 Task: Enable the option "Copy the master branch only" for the new fork of the repository "Javascript".
Action: Mouse moved to (1296, 149)
Screenshot: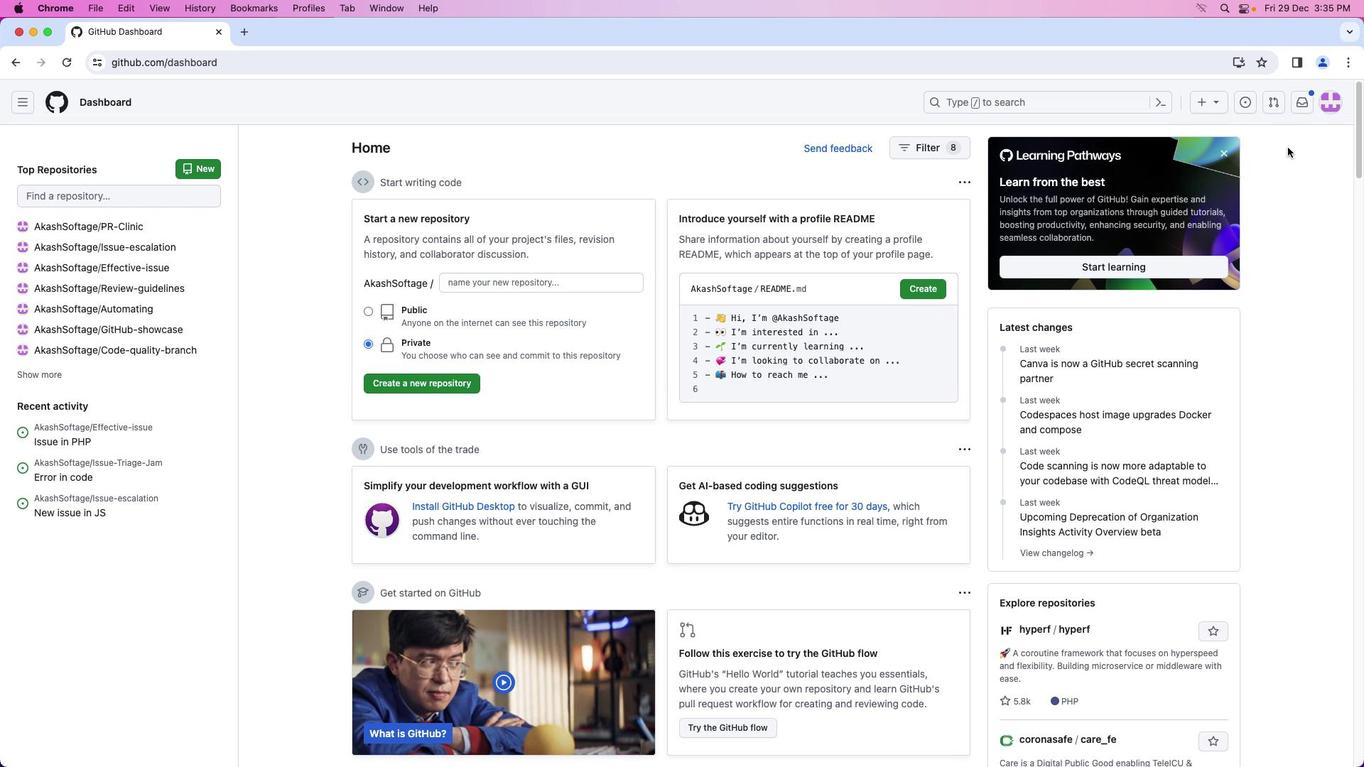 
Action: Mouse pressed left at (1296, 149)
Screenshot: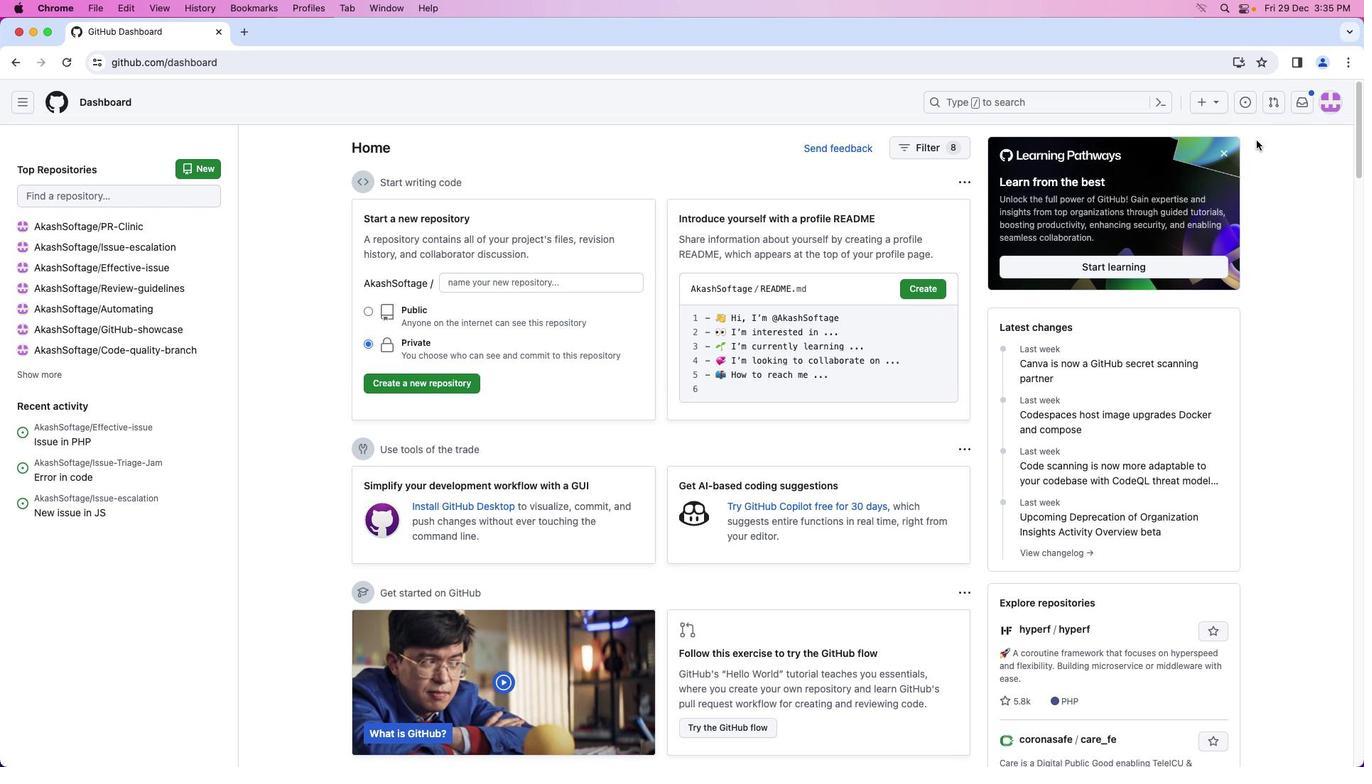 
Action: Mouse moved to (1052, 101)
Screenshot: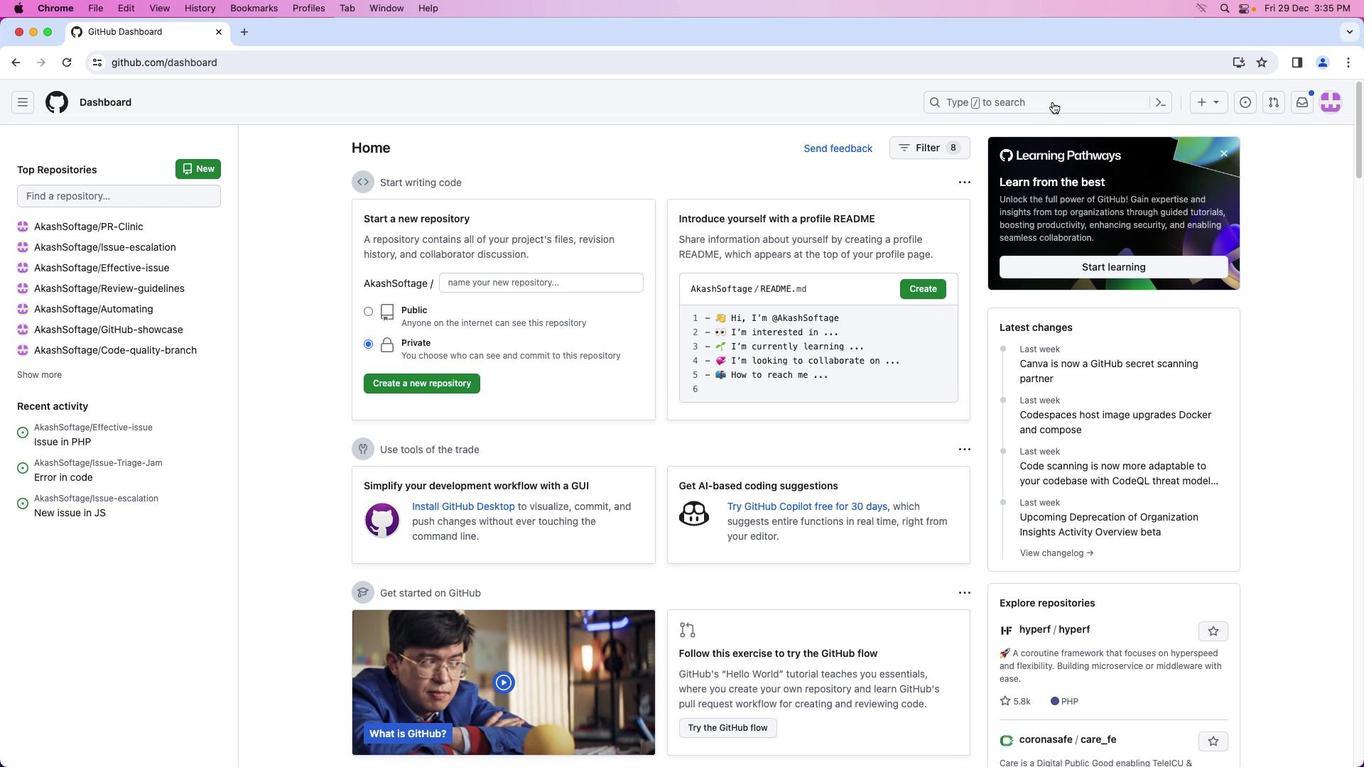 
Action: Mouse pressed left at (1052, 101)
Screenshot: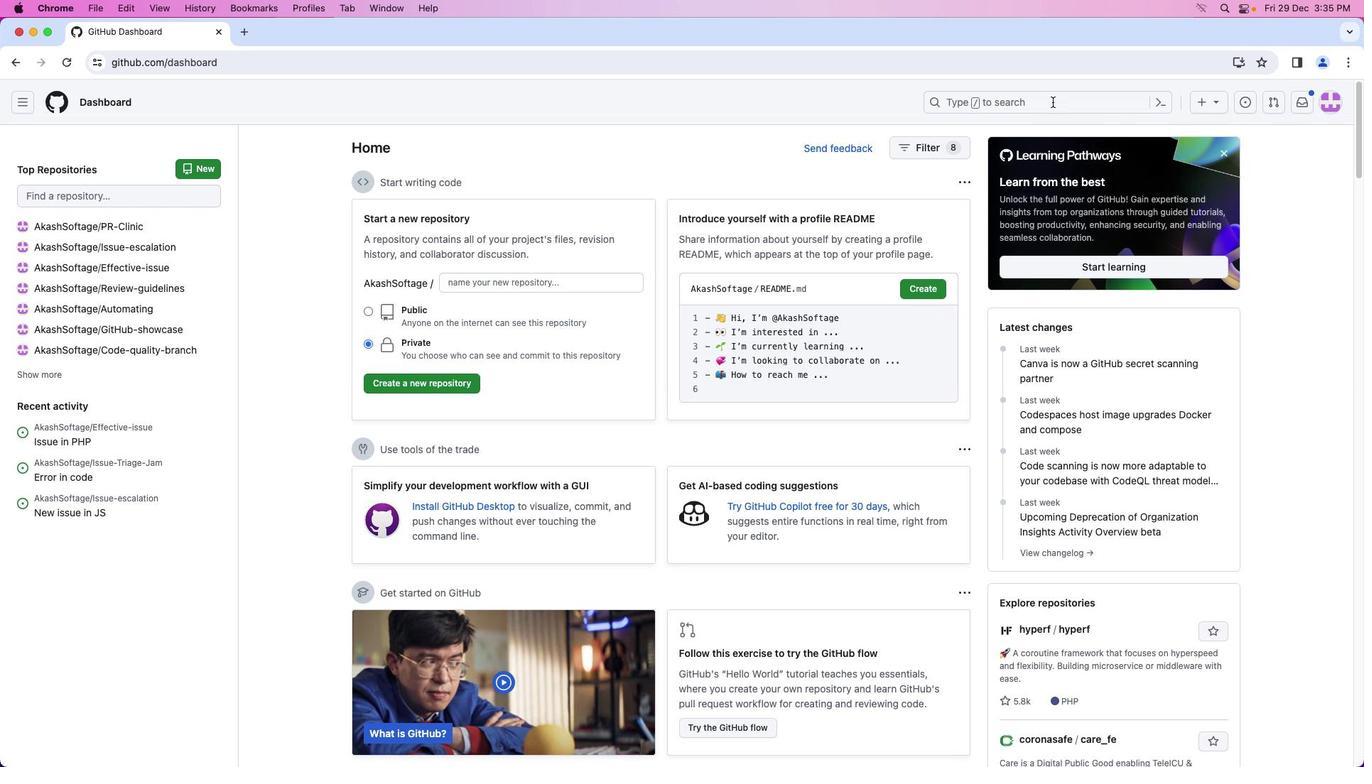 
Action: Key pressed Key.caps_lock'j''a''v''a''s''c''r''i''p''t'Key.enter
Screenshot: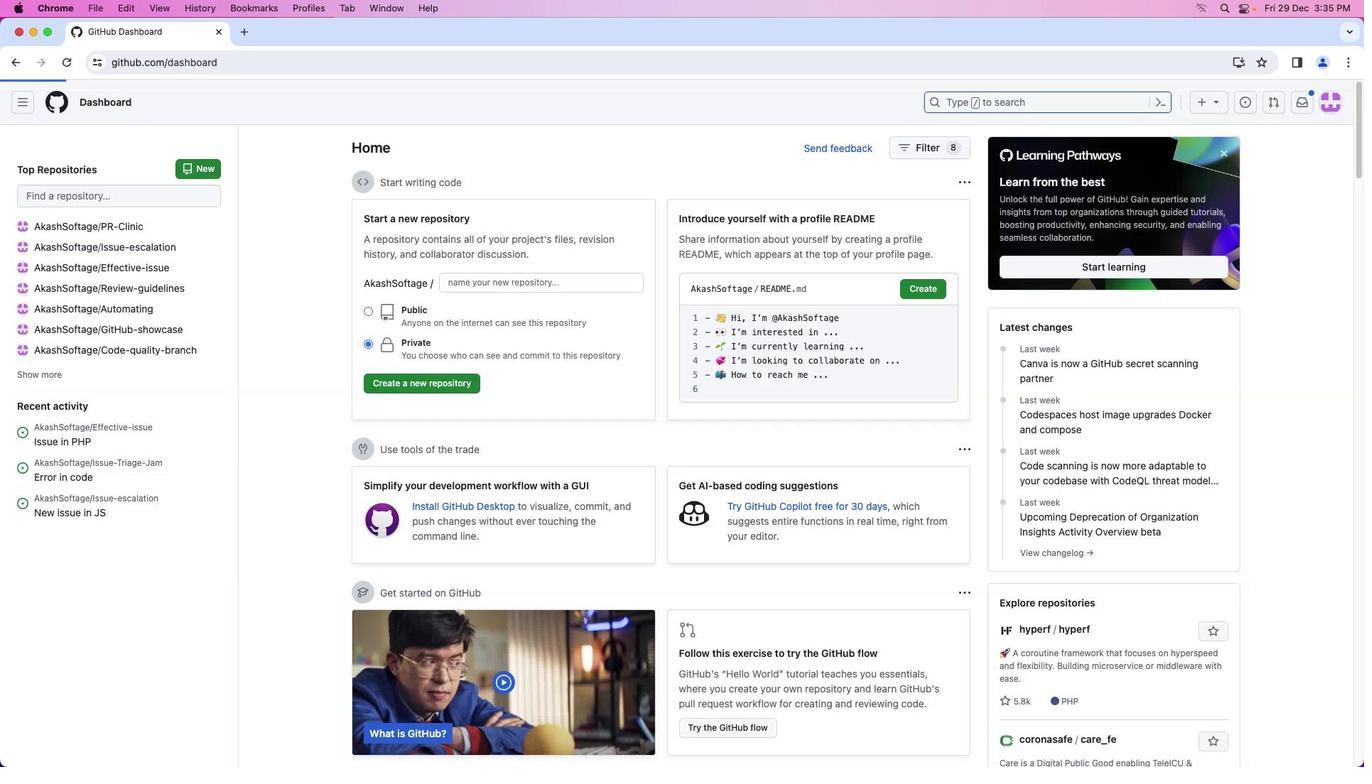 
Action: Mouse moved to (326, 191)
Screenshot: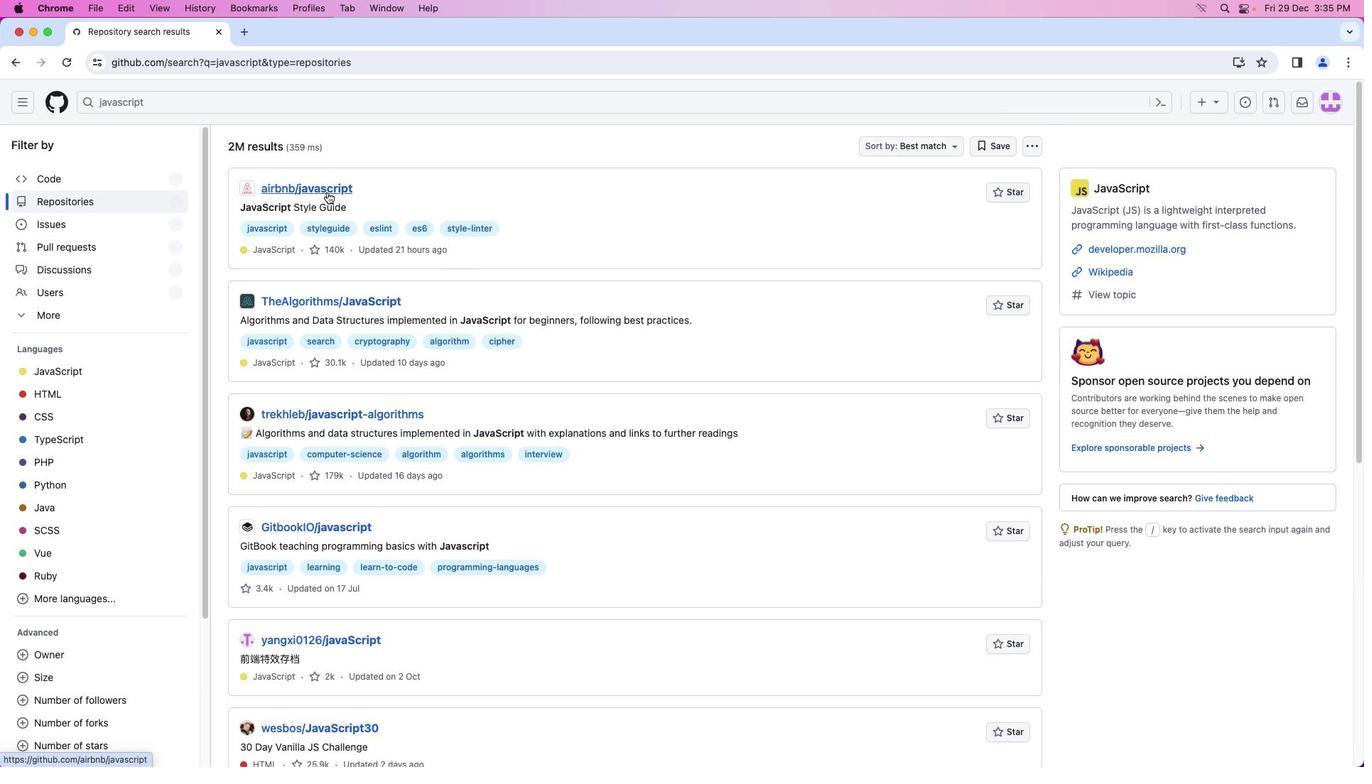 
Action: Mouse pressed left at (326, 191)
Screenshot: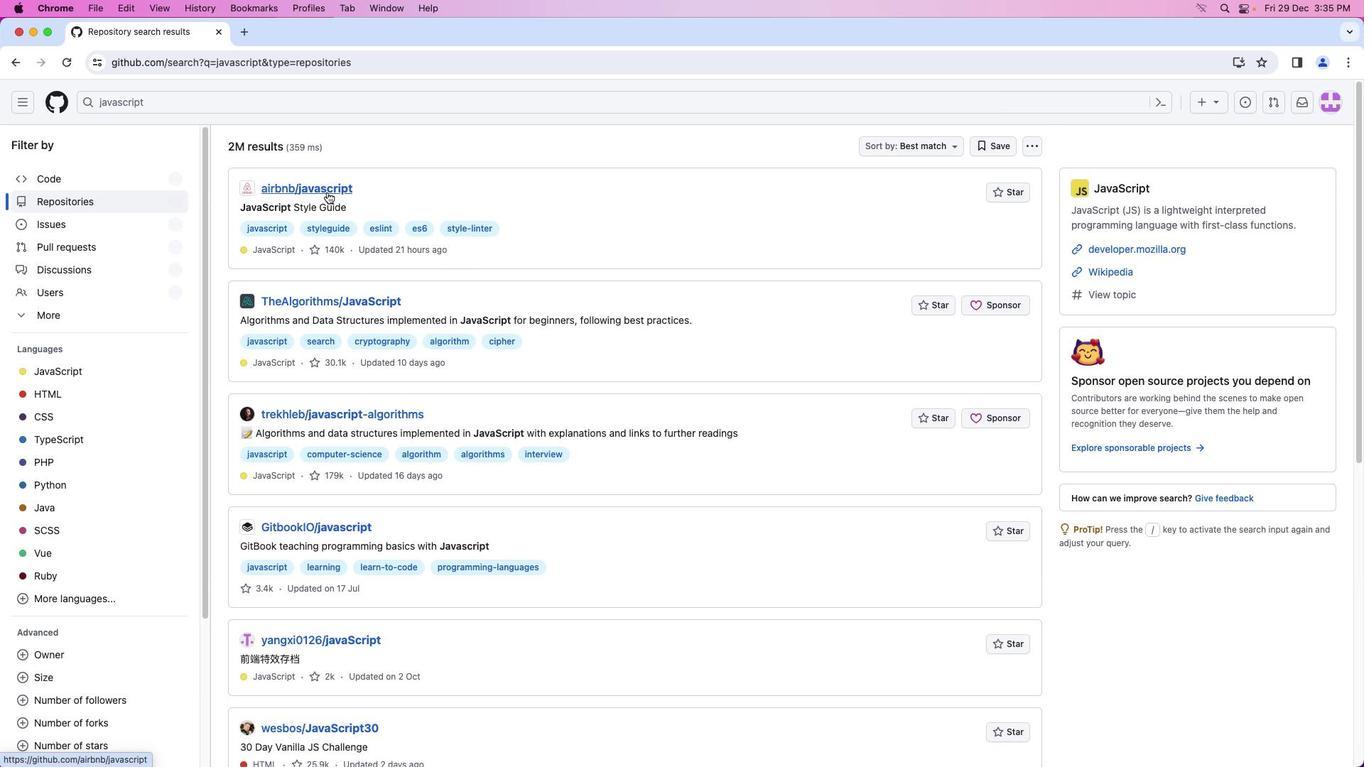 
Action: Mouse moved to (37, 140)
Screenshot: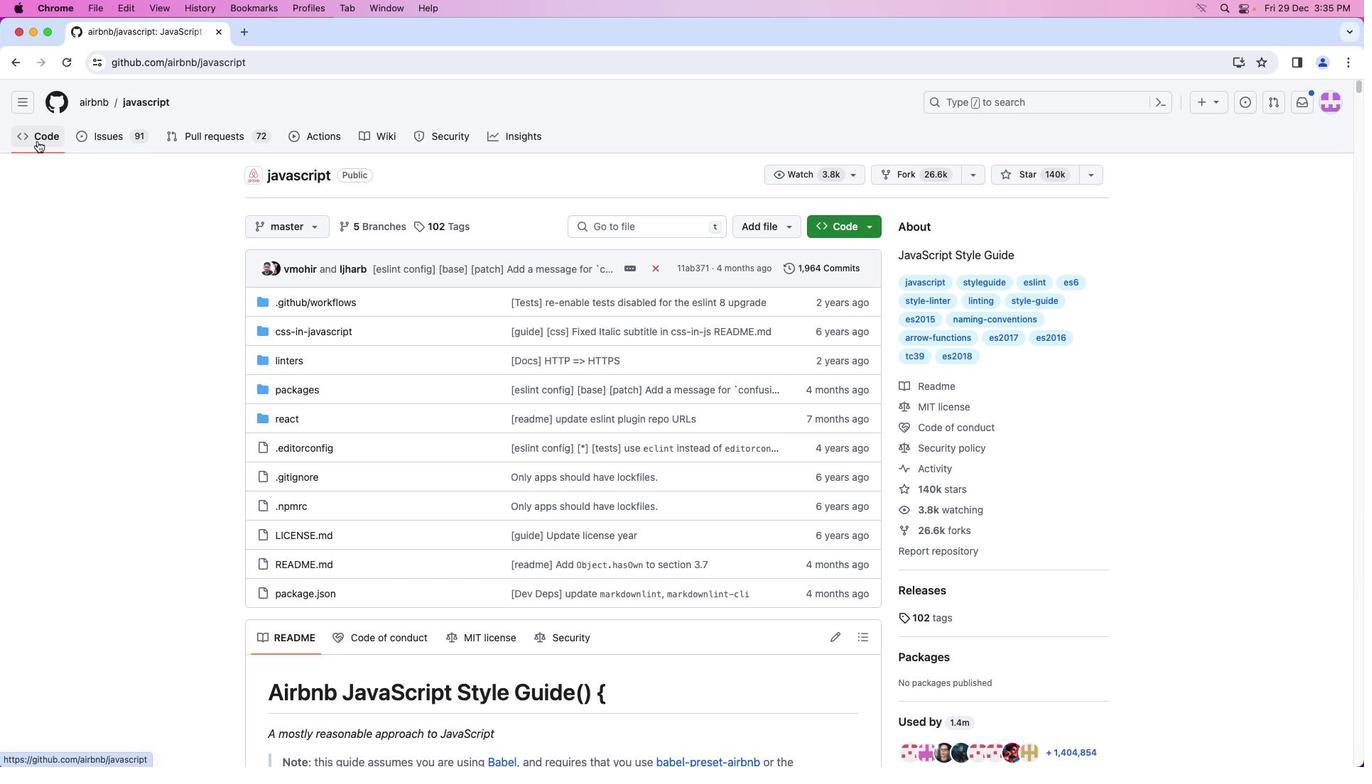 
Action: Mouse pressed left at (37, 140)
Screenshot: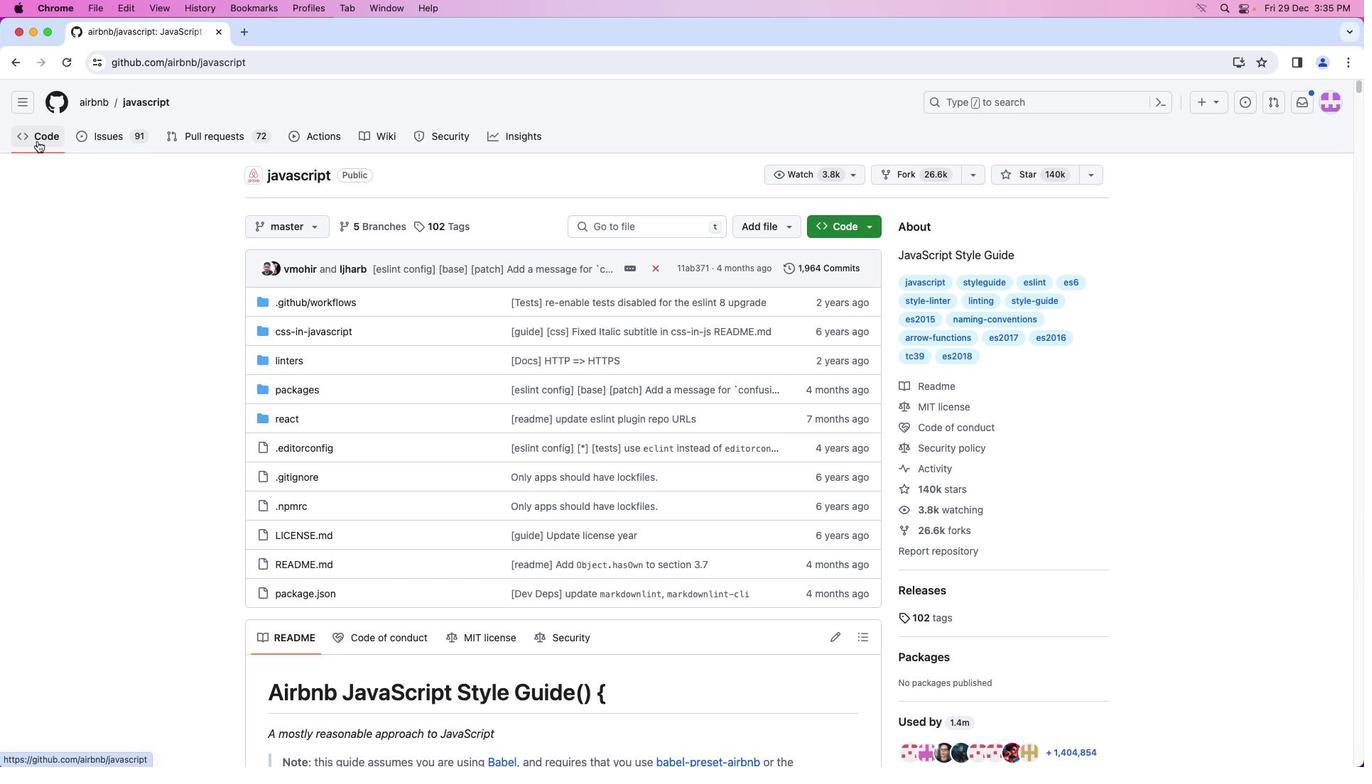 
Action: Mouse moved to (910, 179)
Screenshot: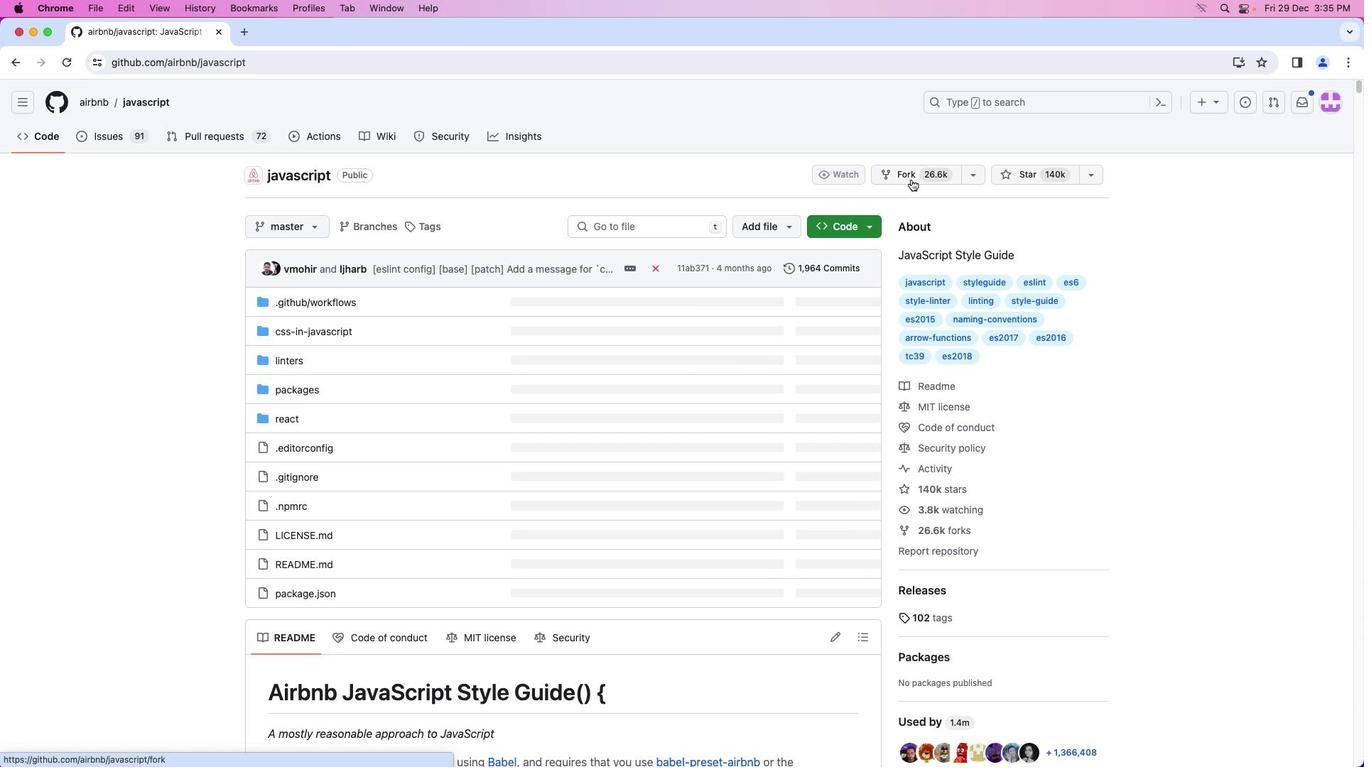 
Action: Mouse pressed left at (910, 179)
Screenshot: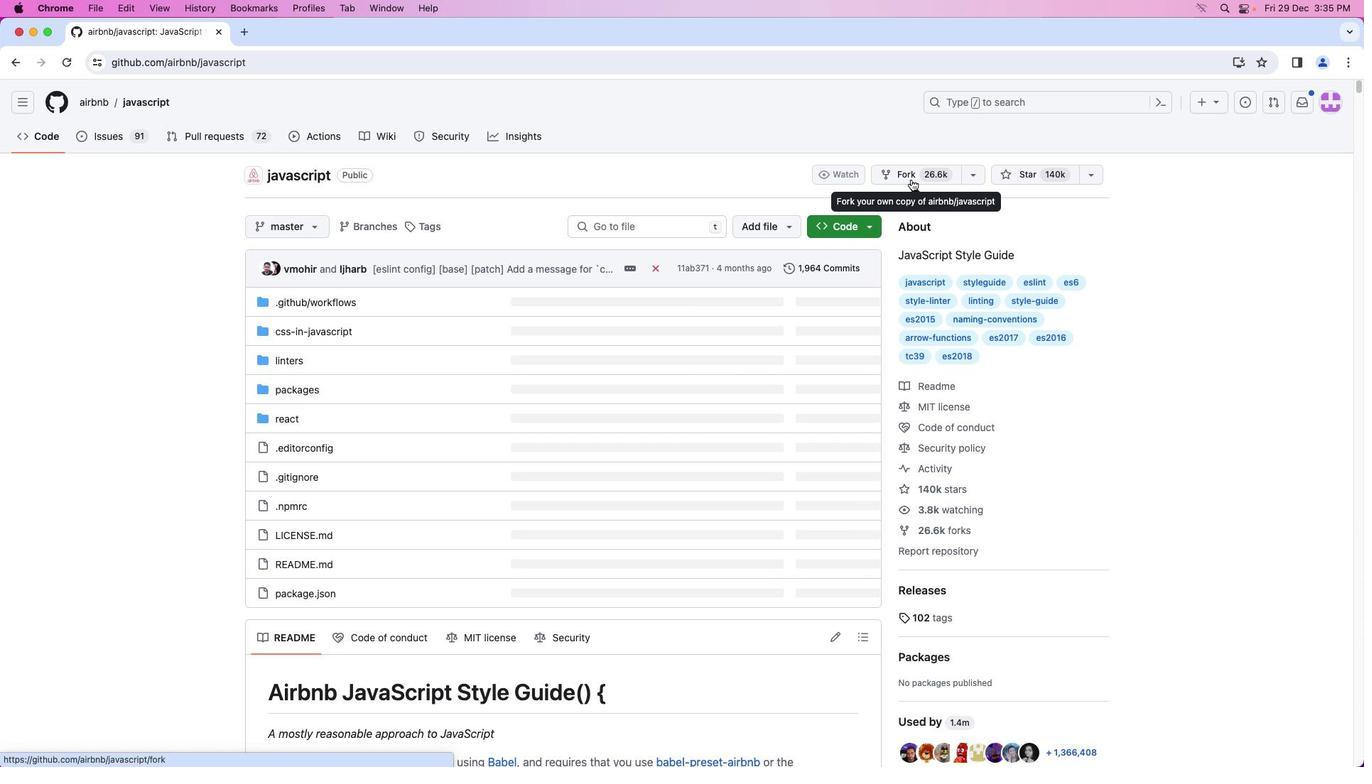 
Action: Mouse moved to (434, 457)
Screenshot: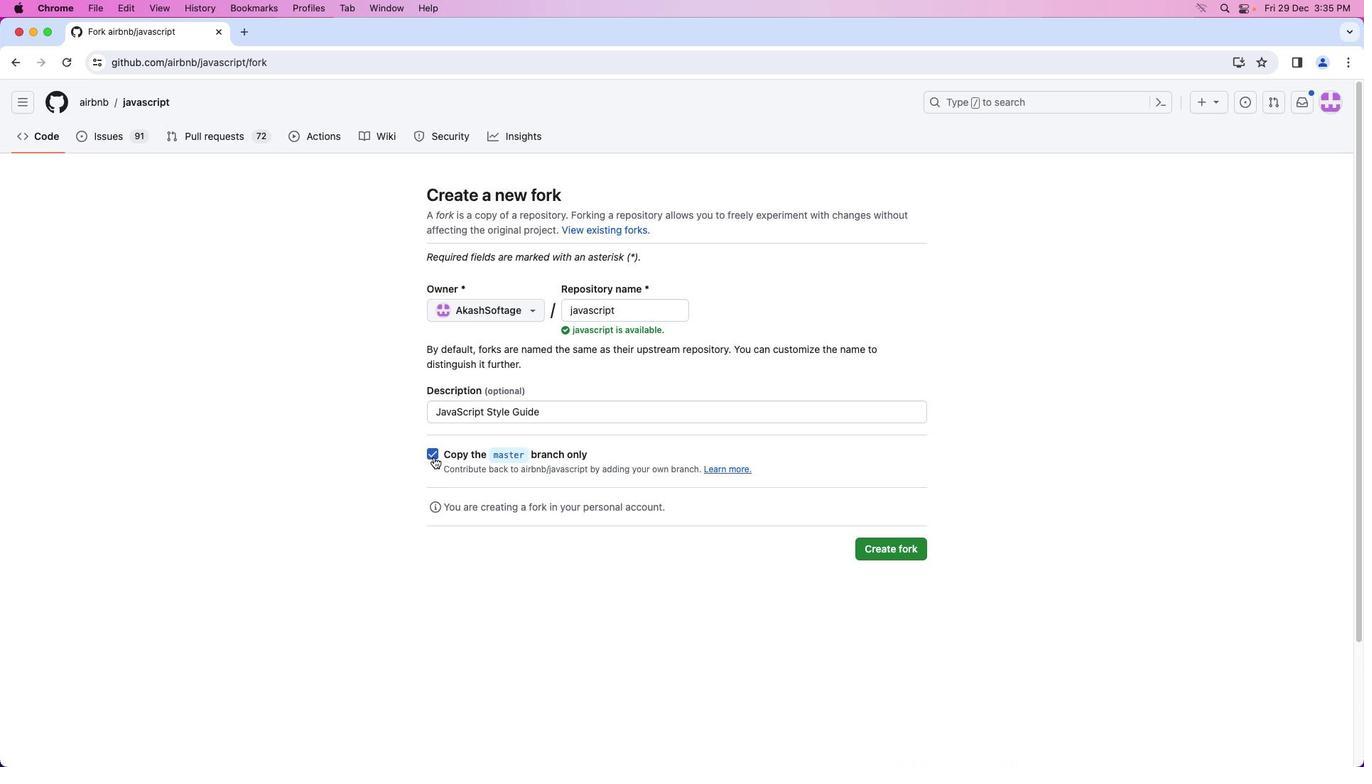 
Action: Mouse pressed left at (434, 457)
Screenshot: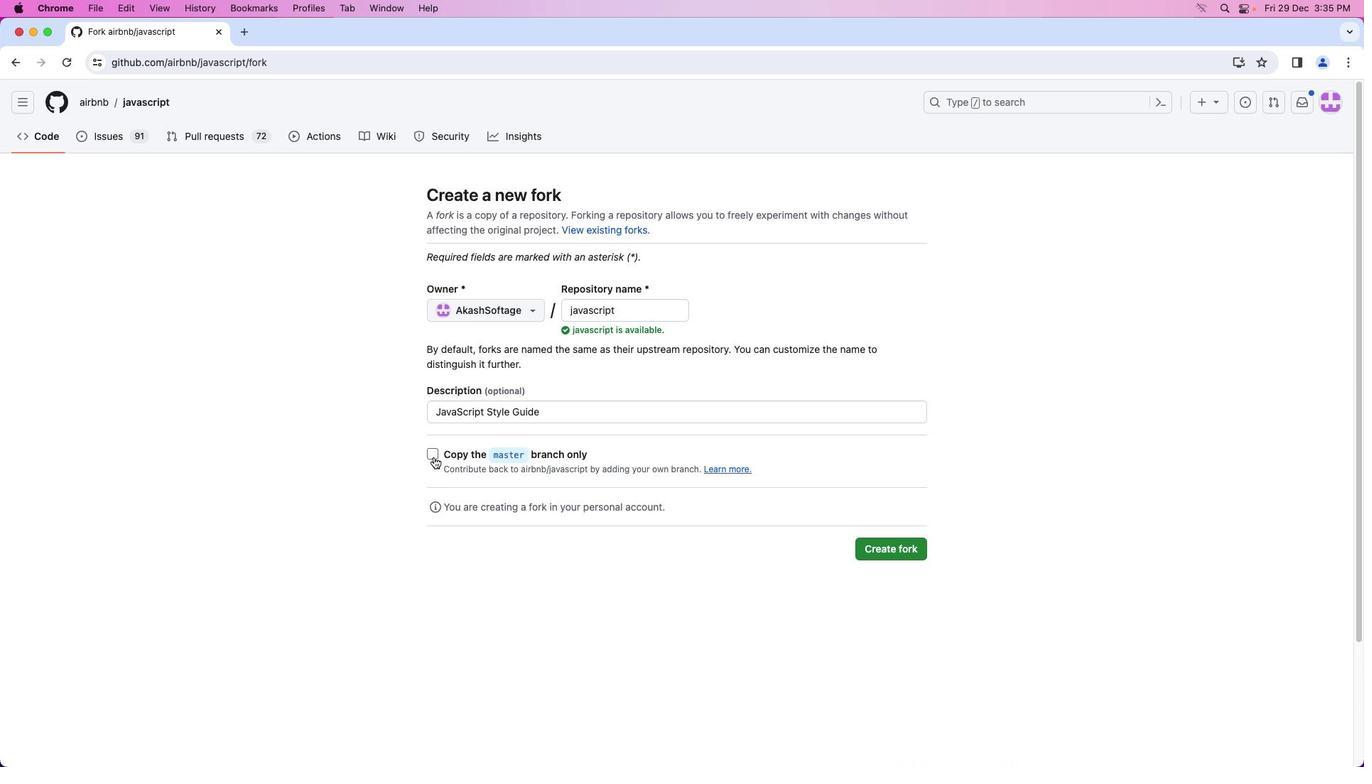 
Action: Mouse pressed left at (434, 457)
Screenshot: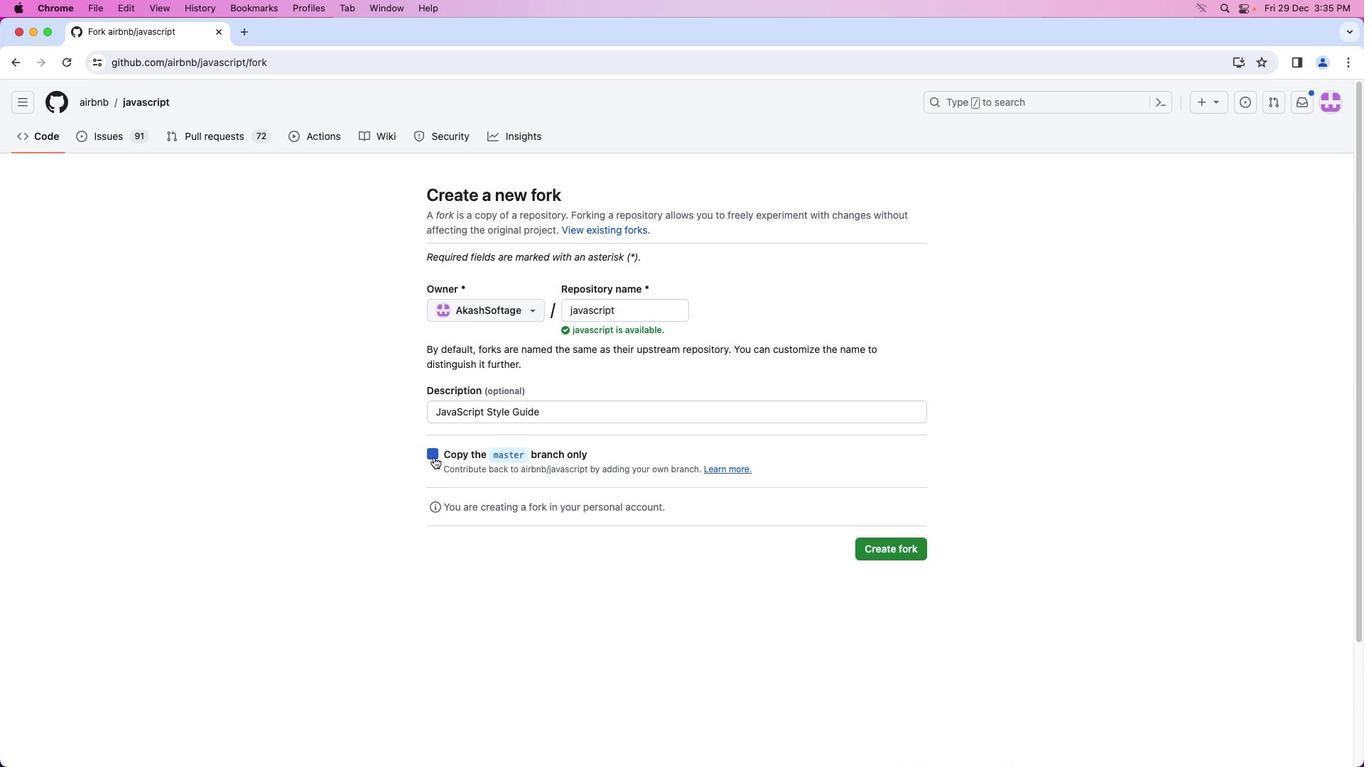 
